 Task: Send email   from  to Email0081 with a subject Subject0081 and add a message Message0082 and with an attachment of Attach0081.Txt
Action: Mouse moved to (485, 46)
Screenshot: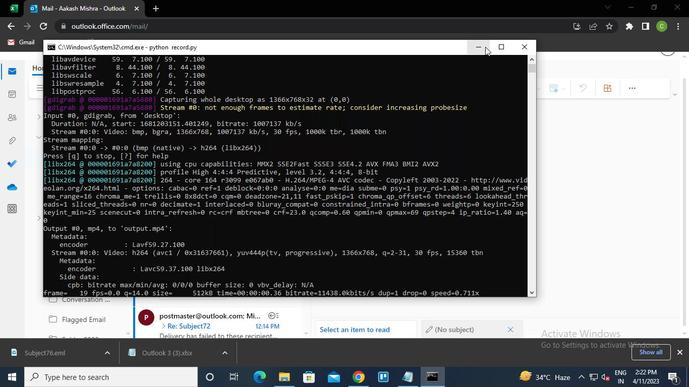 
Action: Mouse pressed left at (485, 46)
Screenshot: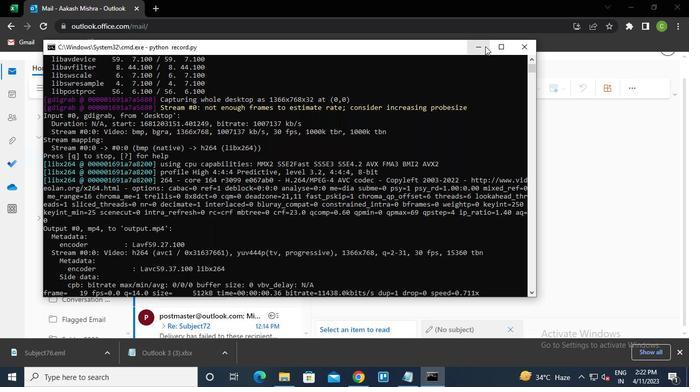 
Action: Mouse moved to (89, 108)
Screenshot: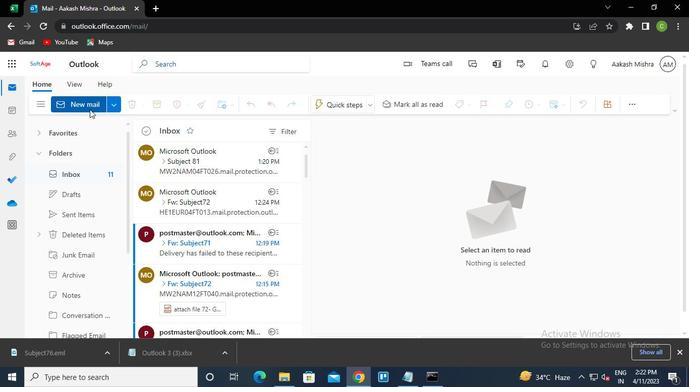 
Action: Mouse pressed left at (89, 108)
Screenshot: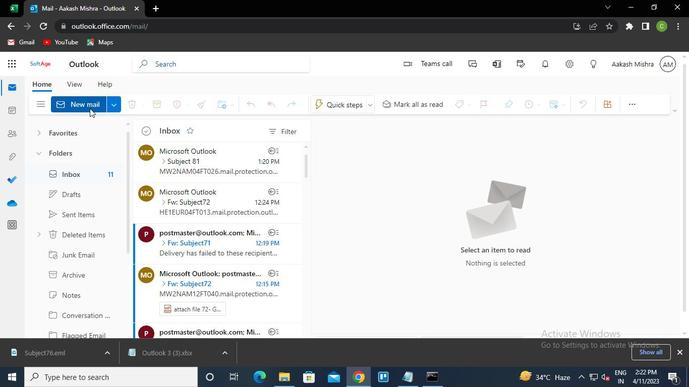 
Action: Mouse moved to (440, 164)
Screenshot: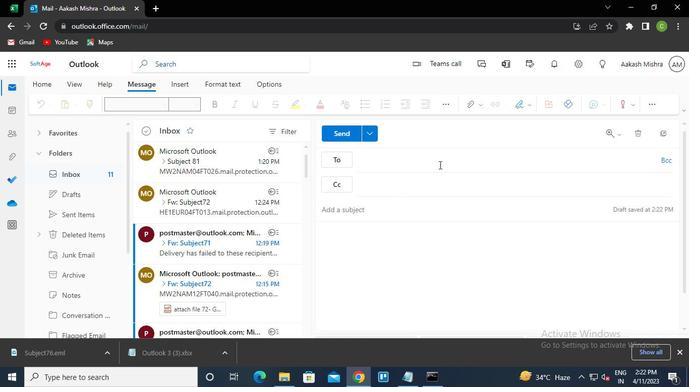 
Action: Keyboard e
Screenshot: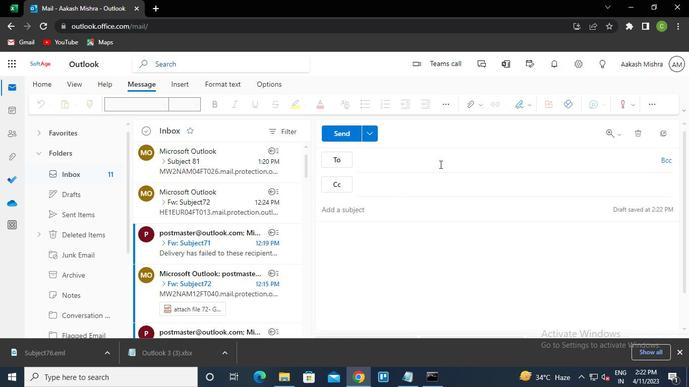 
Action: Keyboard m
Screenshot: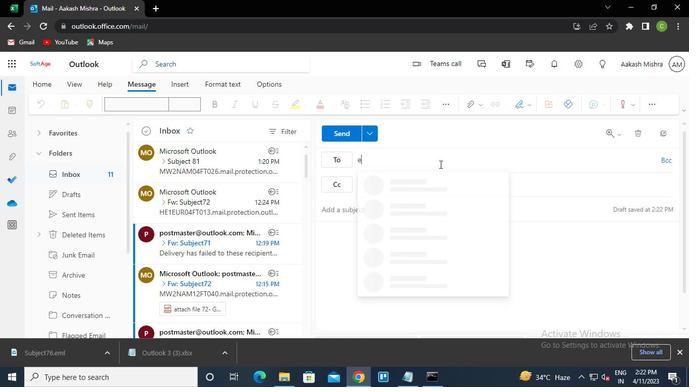 
Action: Keyboard a
Screenshot: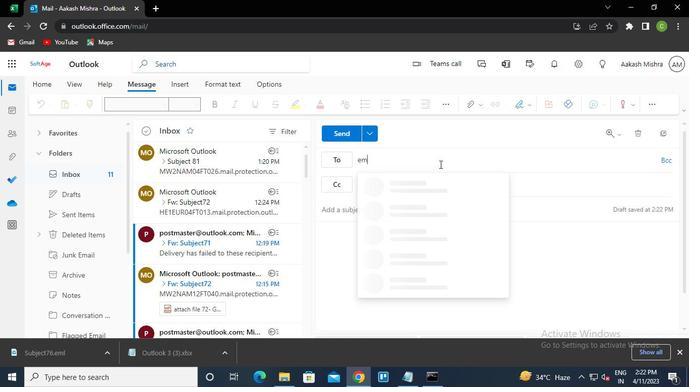 
Action: Keyboard i
Screenshot: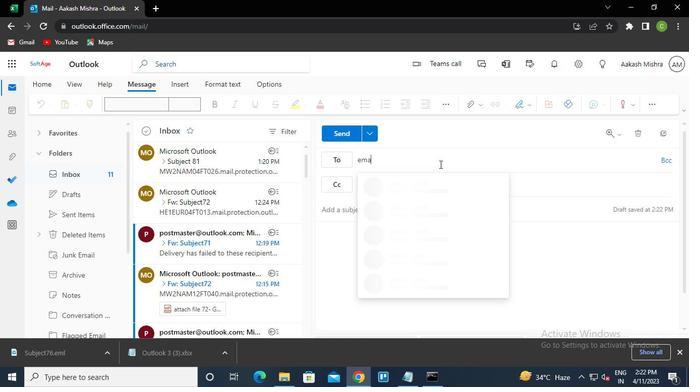 
Action: Keyboard l
Screenshot: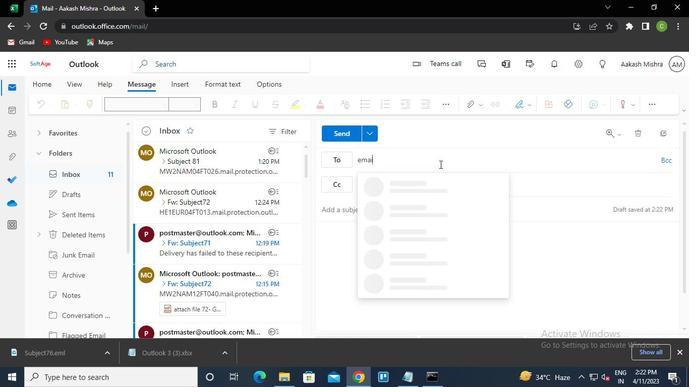 
Action: Keyboard <104>
Screenshot: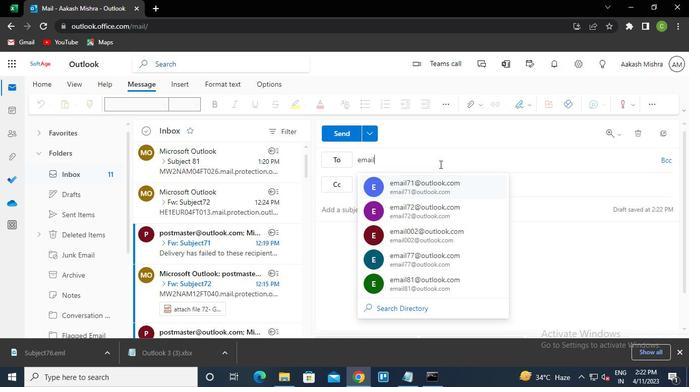 
Action: Keyboard <97>
Screenshot: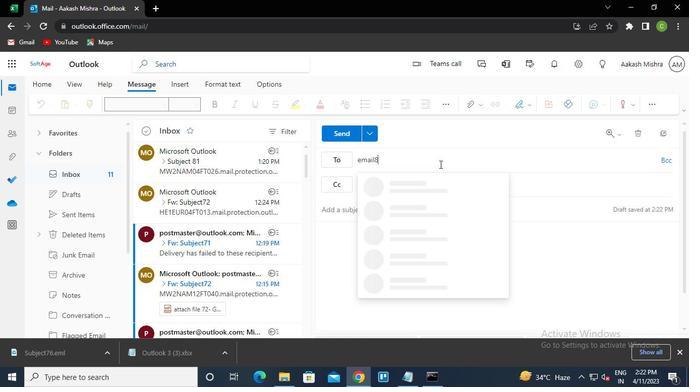 
Action: Keyboard Key.shift
Screenshot: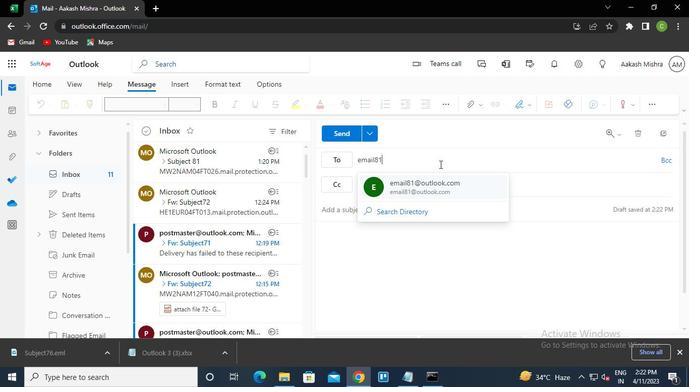 
Action: Keyboard @
Screenshot: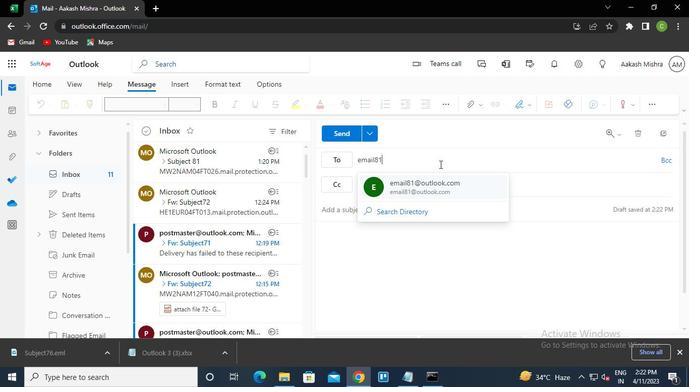 
Action: Keyboard Key.down
Screenshot: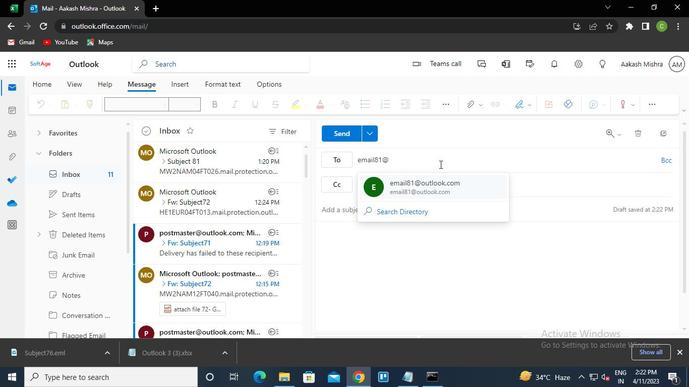 
Action: Keyboard Key.up
Screenshot: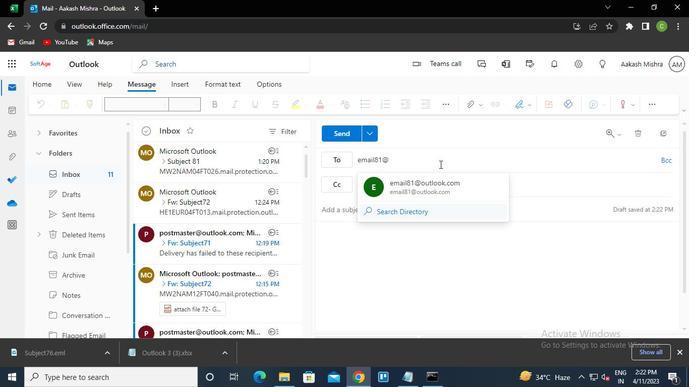 
Action: Keyboard Key.enter
Screenshot: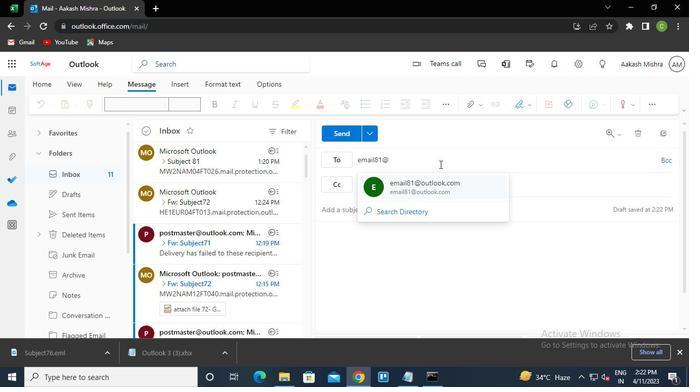 
Action: Mouse moved to (379, 211)
Screenshot: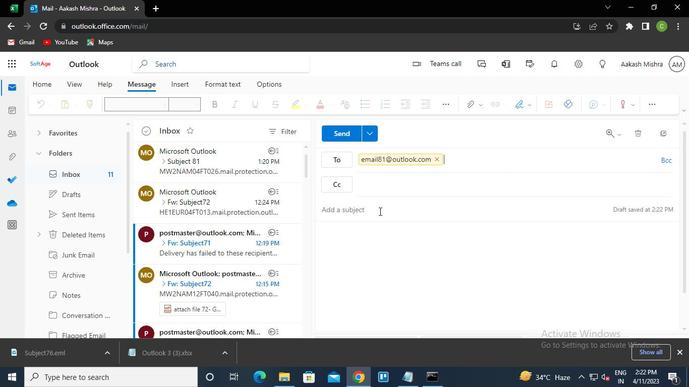 
Action: Mouse pressed left at (379, 211)
Screenshot: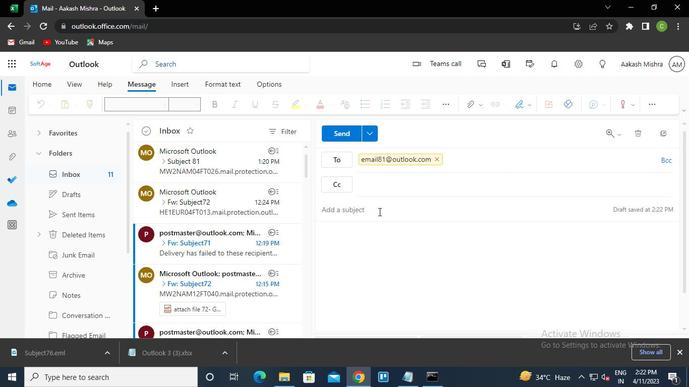 
Action: Keyboard Key.caps_lock
Screenshot: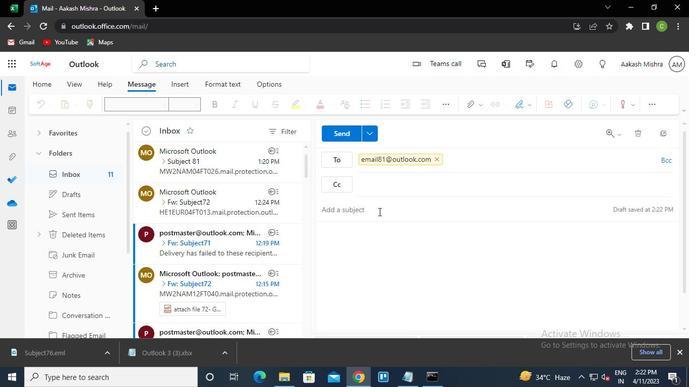 
Action: Keyboard s
Screenshot: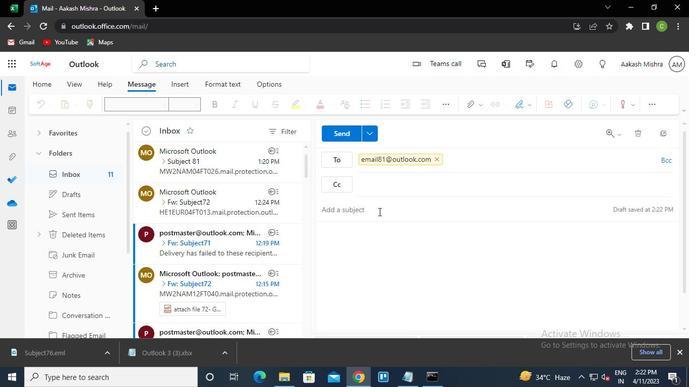 
Action: Keyboard Key.caps_lock
Screenshot: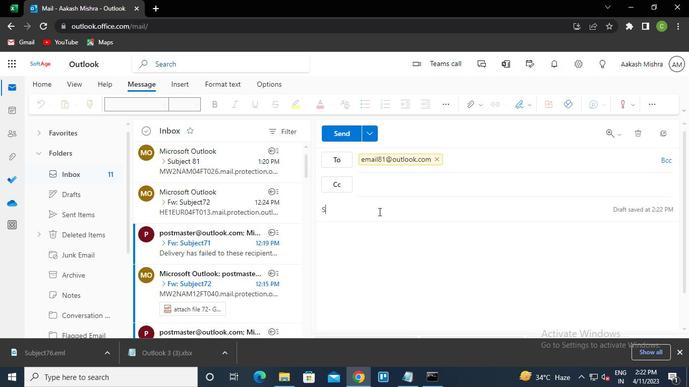 
Action: Keyboard u
Screenshot: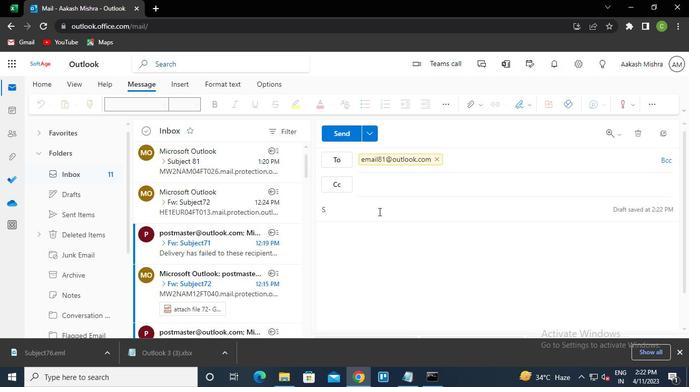 
Action: Keyboard b
Screenshot: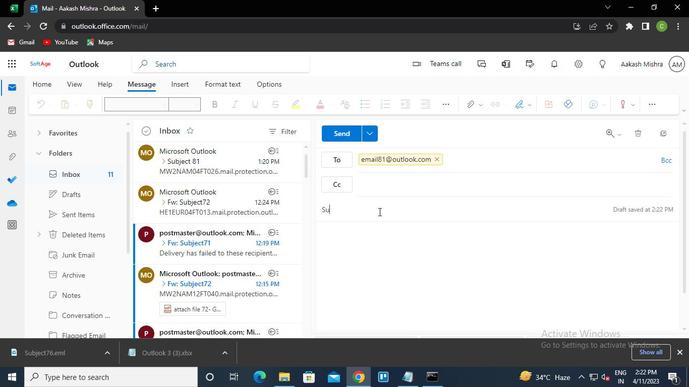 
Action: Keyboard j
Screenshot: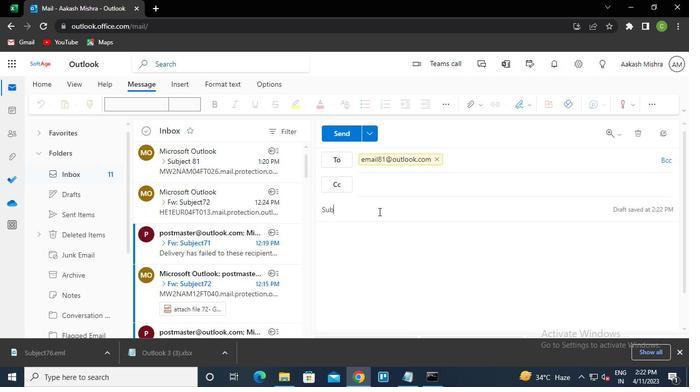 
Action: Keyboard e
Screenshot: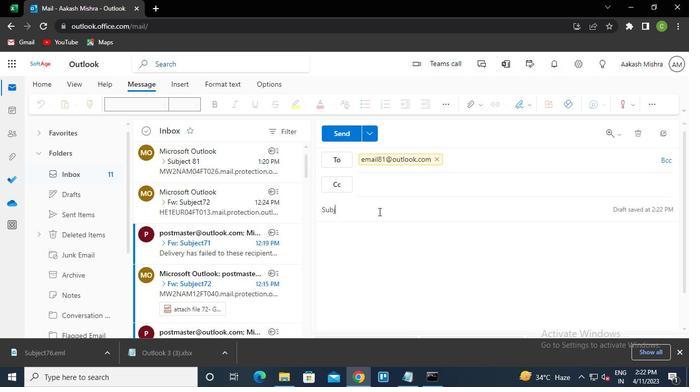 
Action: Keyboard c
Screenshot: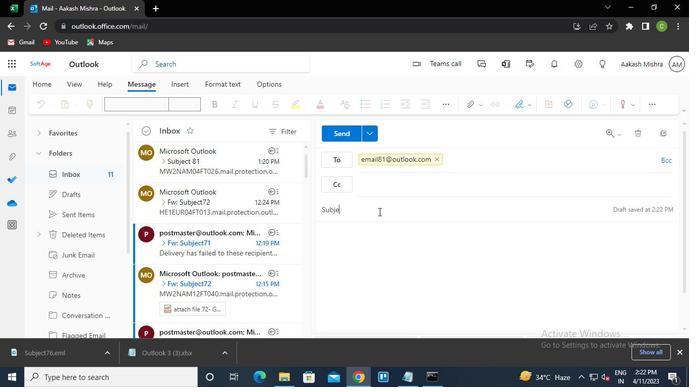 
Action: Keyboard t
Screenshot: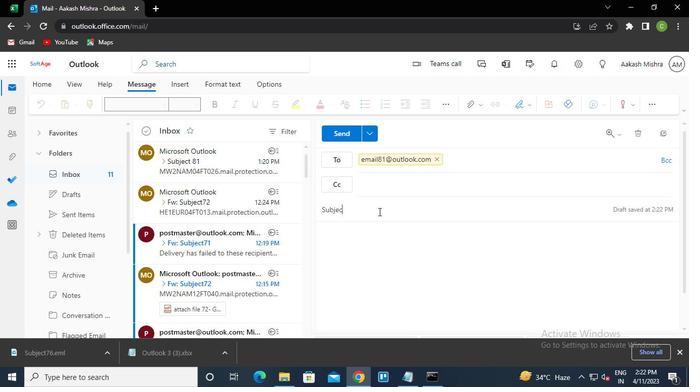 
Action: Keyboard Key.space
Screenshot: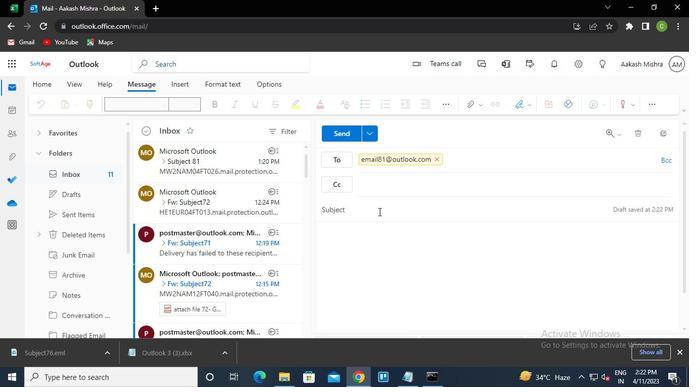 
Action: Keyboard <104>
Screenshot: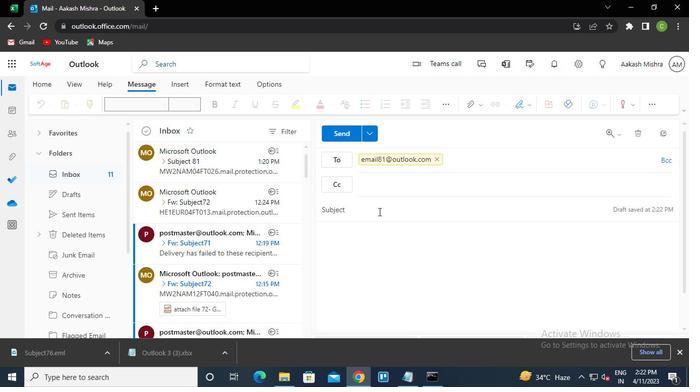 
Action: Keyboard <97>
Screenshot: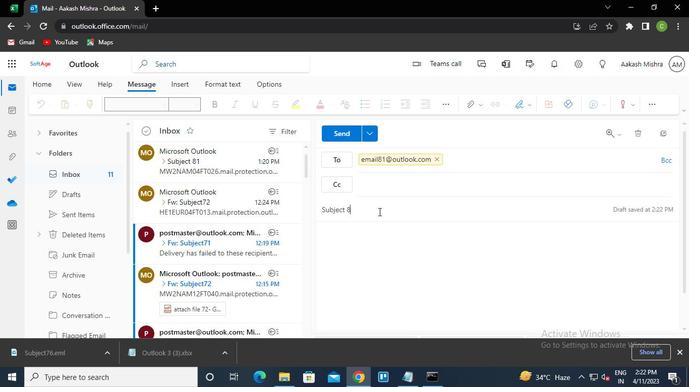 
Action: Mouse moved to (383, 244)
Screenshot: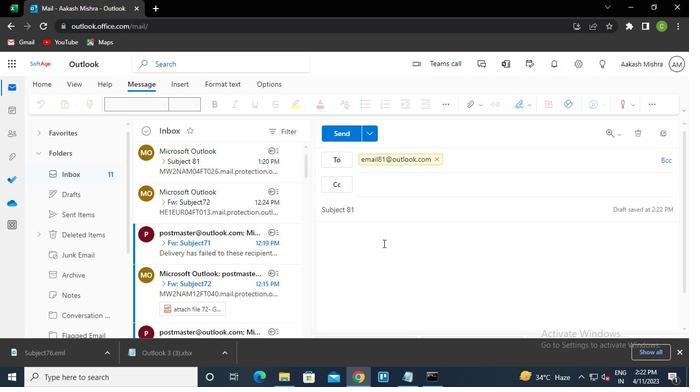 
Action: Mouse pressed left at (383, 244)
Screenshot: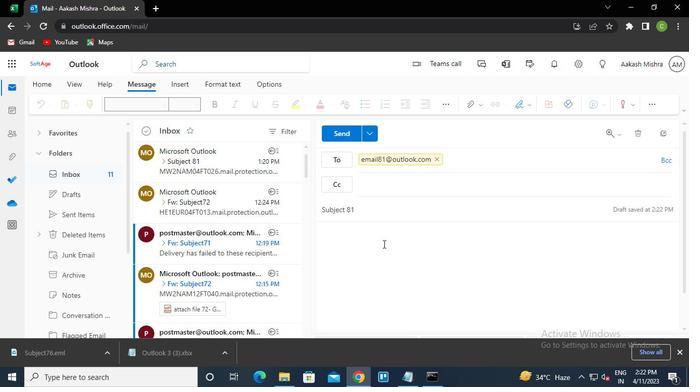 
Action: Keyboard Key.caps_lock
Screenshot: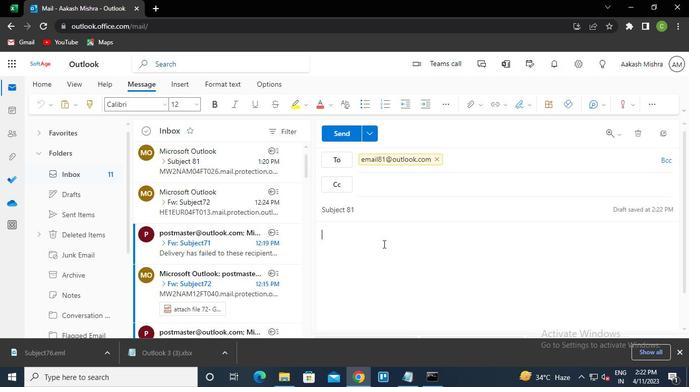 
Action: Keyboard m
Screenshot: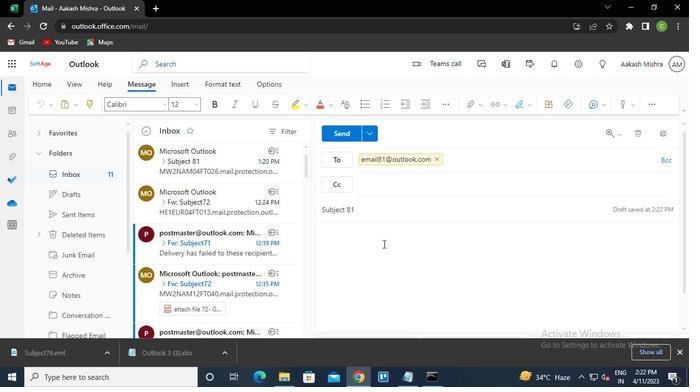 
Action: Keyboard Key.caps_lock
Screenshot: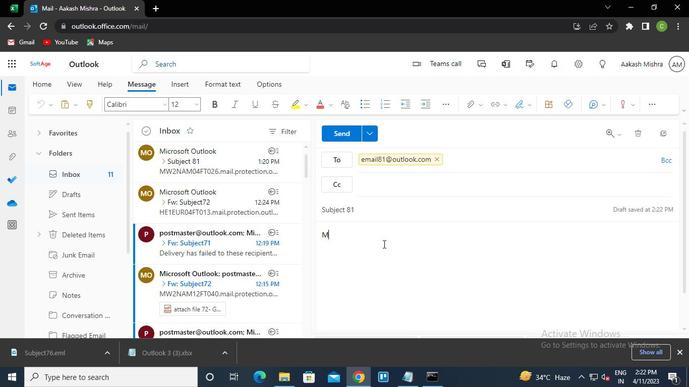 
Action: Keyboard e
Screenshot: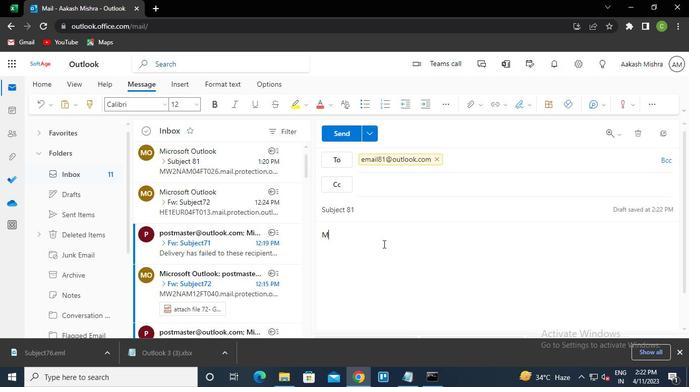
Action: Keyboard s
Screenshot: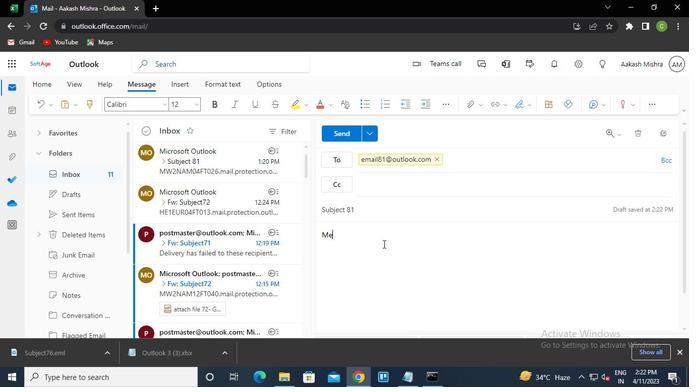 
Action: Keyboard s
Screenshot: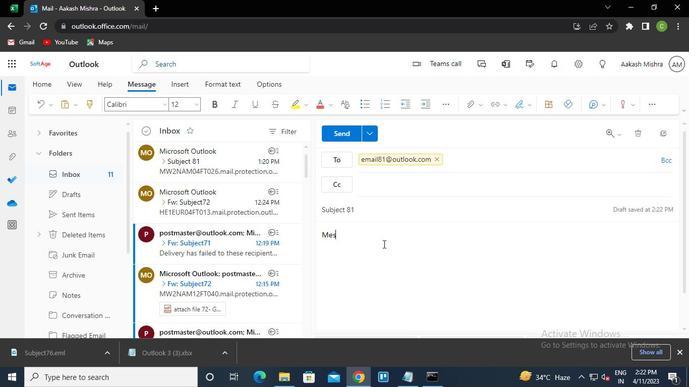 
Action: Keyboard a
Screenshot: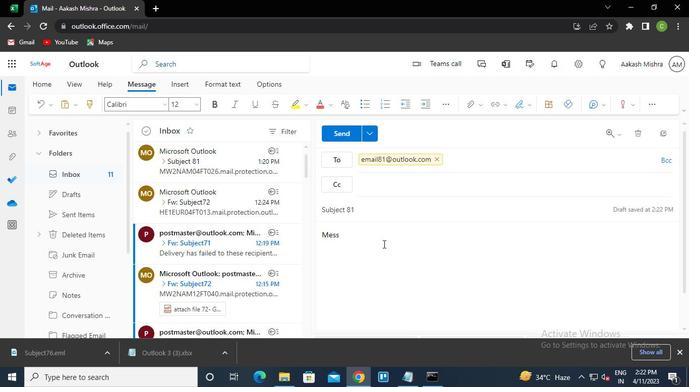 
Action: Keyboard g
Screenshot: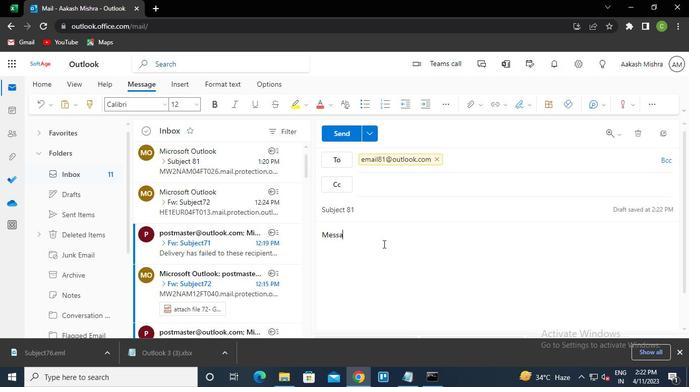 
Action: Keyboard e
Screenshot: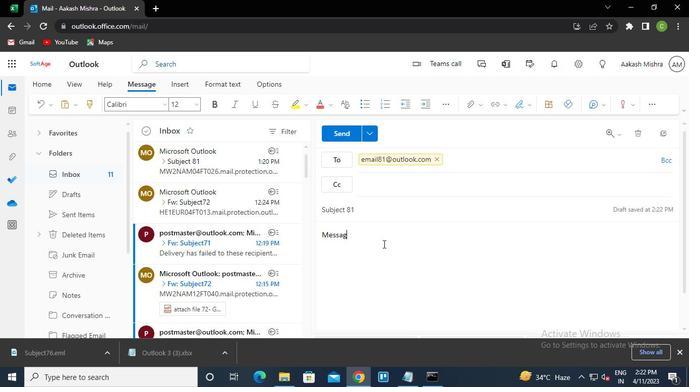 
Action: Keyboard Key.space
Screenshot: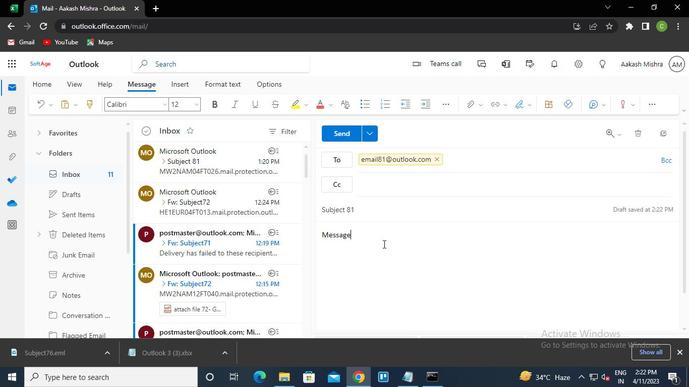 
Action: Keyboard <104>
Screenshot: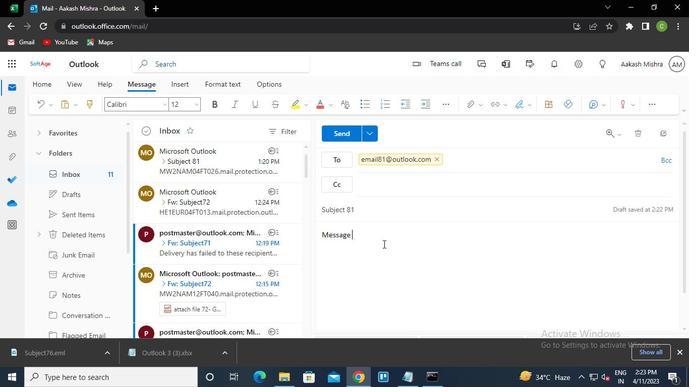 
Action: Keyboard <98>
Screenshot: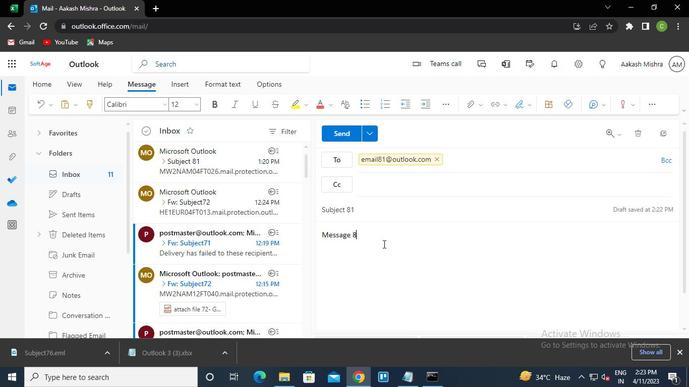 
Action: Mouse moved to (471, 107)
Screenshot: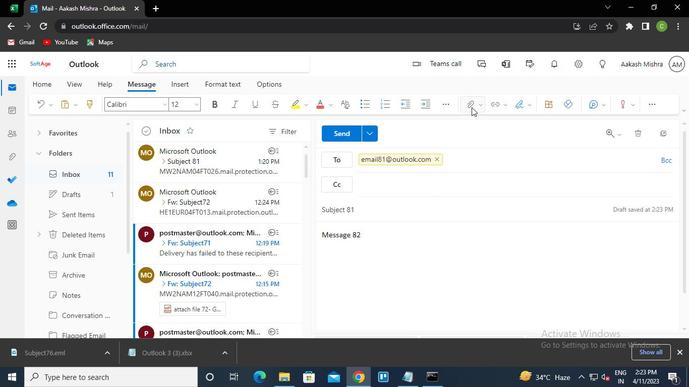 
Action: Mouse pressed left at (471, 107)
Screenshot: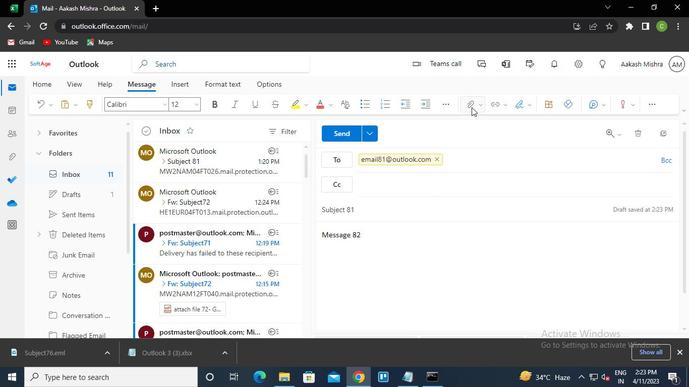 
Action: Mouse moved to (418, 130)
Screenshot: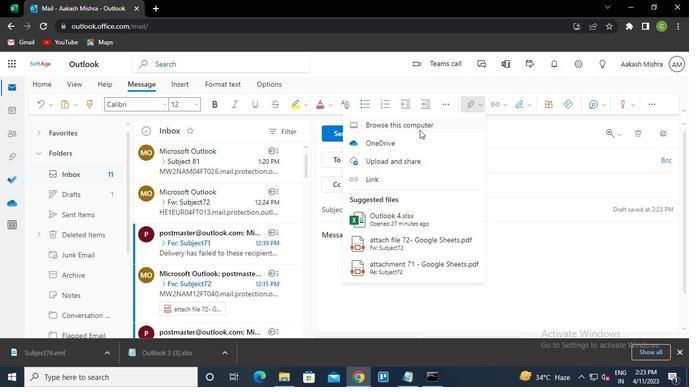 
Action: Mouse pressed left at (418, 130)
Screenshot: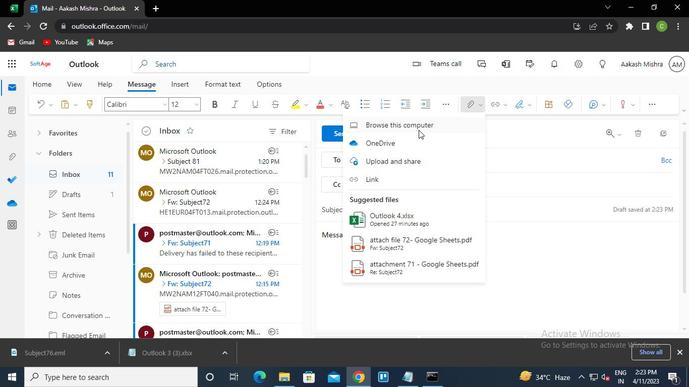 
Action: Mouse moved to (162, 150)
Screenshot: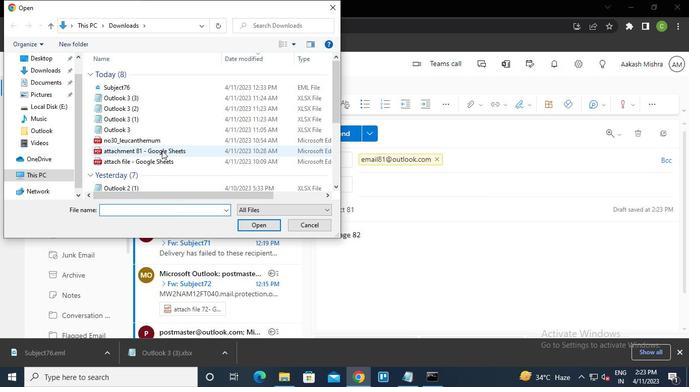 
Action: Mouse pressed left at (162, 150)
Screenshot: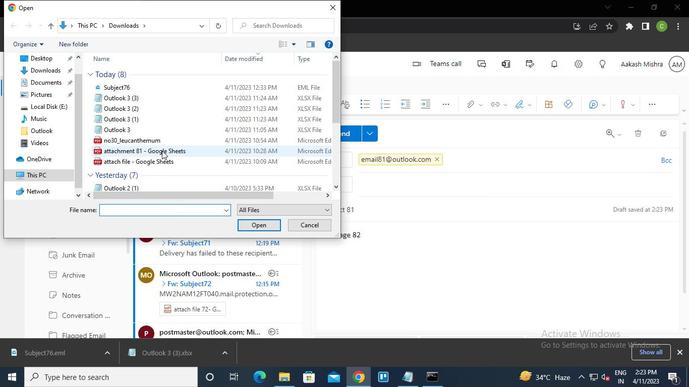 
Action: Mouse pressed left at (162, 150)
Screenshot: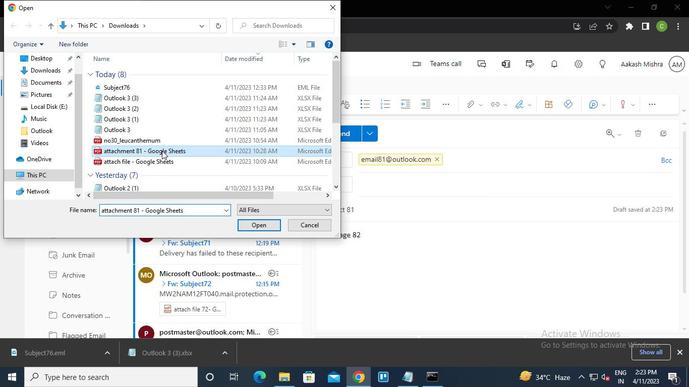 
Action: Mouse moved to (347, 140)
Screenshot: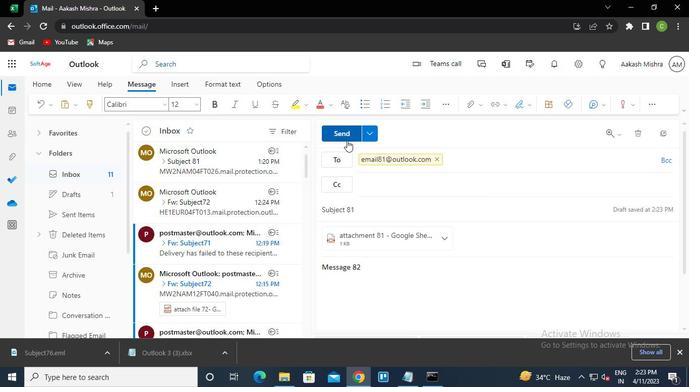 
Action: Mouse pressed left at (347, 140)
Screenshot: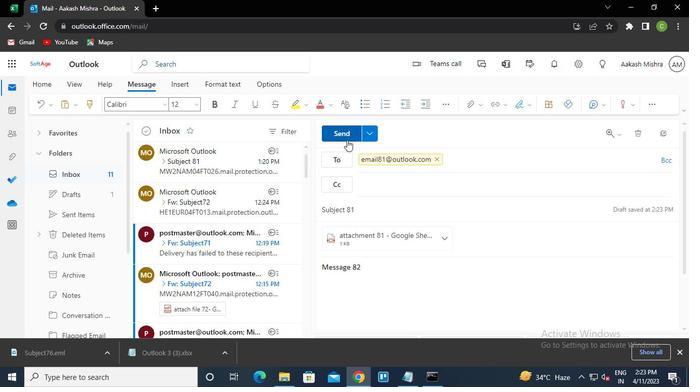 
Action: Mouse moved to (429, 377)
Screenshot: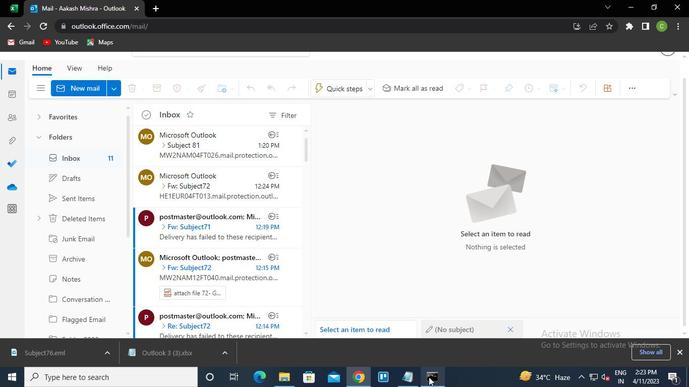 
Action: Mouse pressed left at (429, 377)
Screenshot: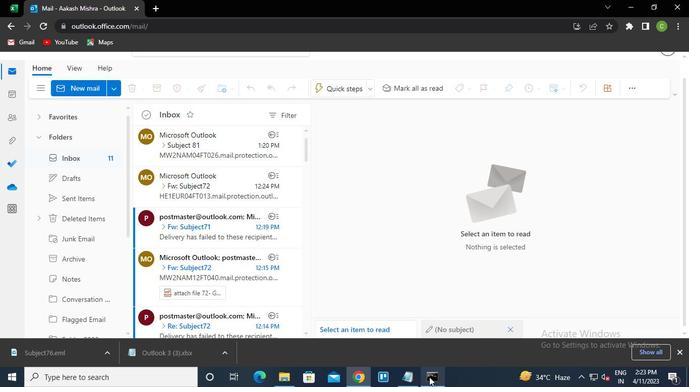
Action: Mouse moved to (519, 45)
Screenshot: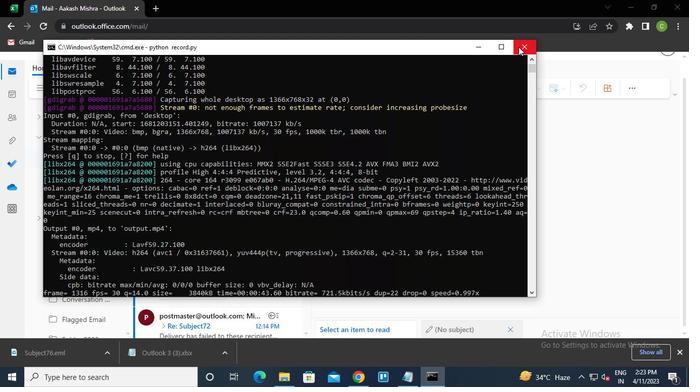 
Action: Mouse pressed left at (519, 45)
Screenshot: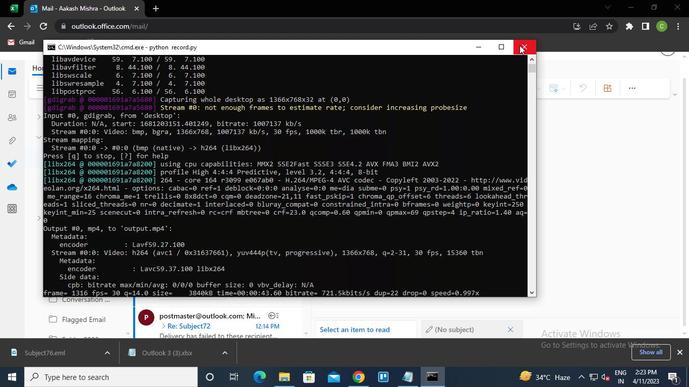 
